 Task: Change text typography to bold.
Action: Mouse moved to (427, 256)
Screenshot: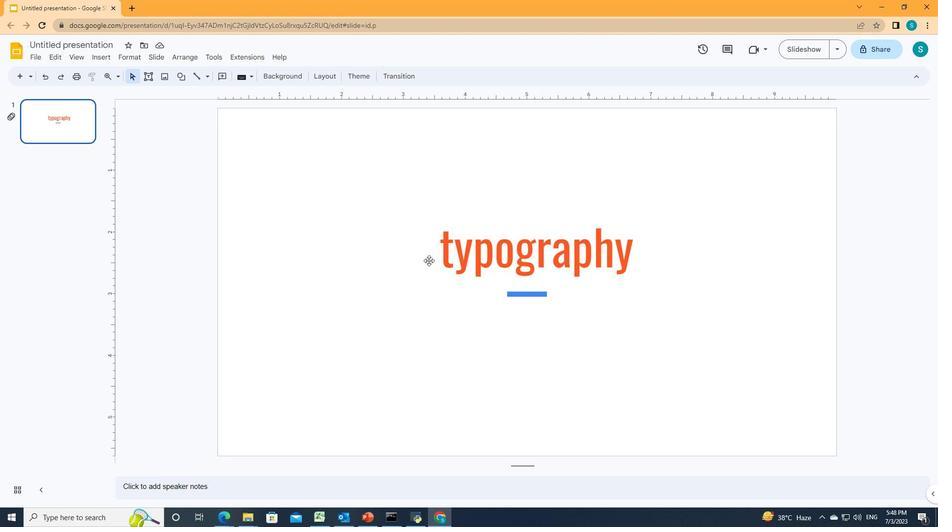
Action: Mouse pressed left at (427, 256)
Screenshot: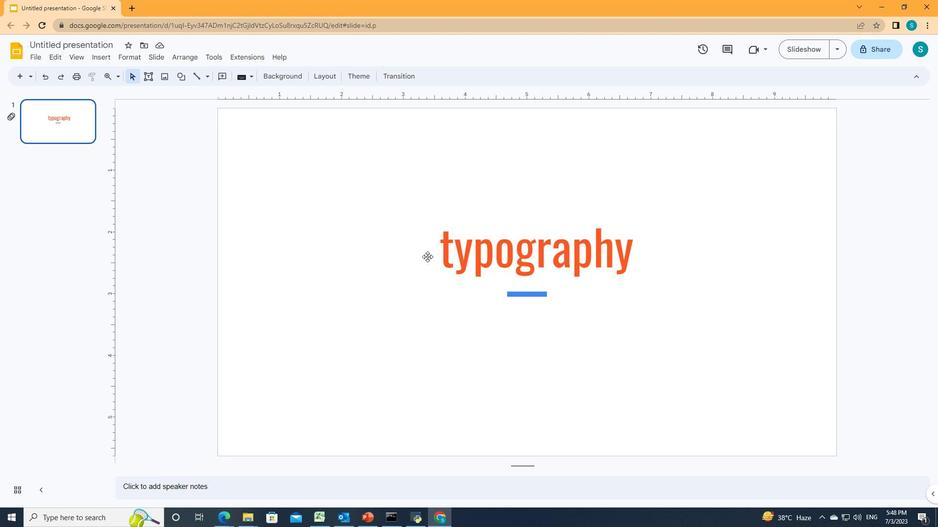
Action: Mouse moved to (427, 253)
Screenshot: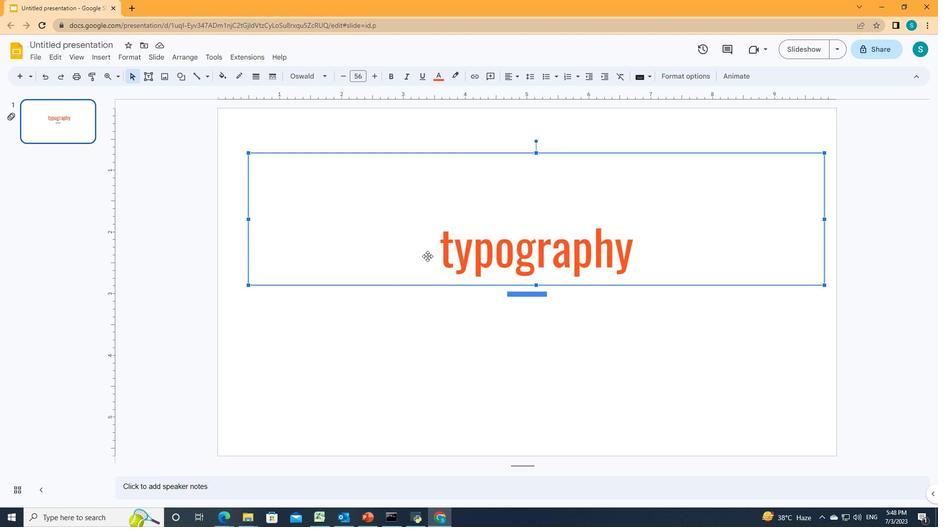 
Action: Mouse pressed left at (427, 253)
Screenshot: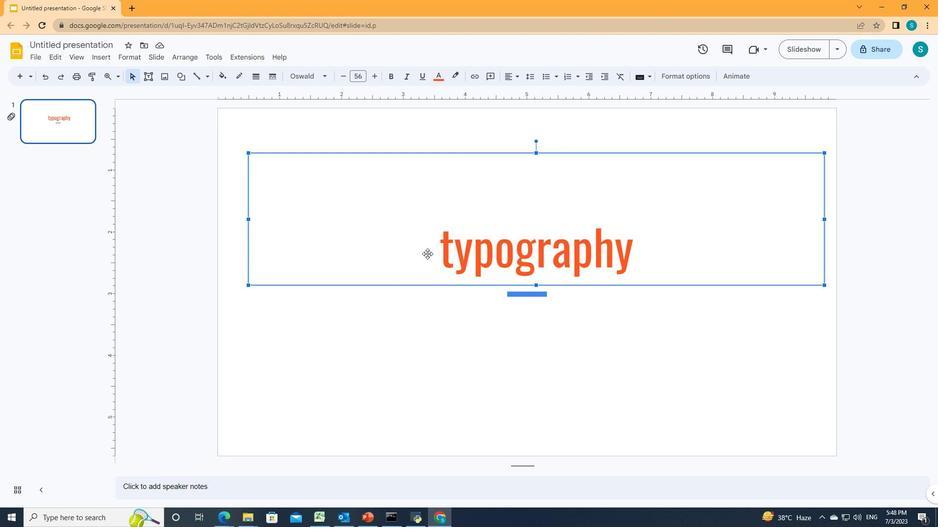
Action: Mouse pressed left at (427, 253)
Screenshot: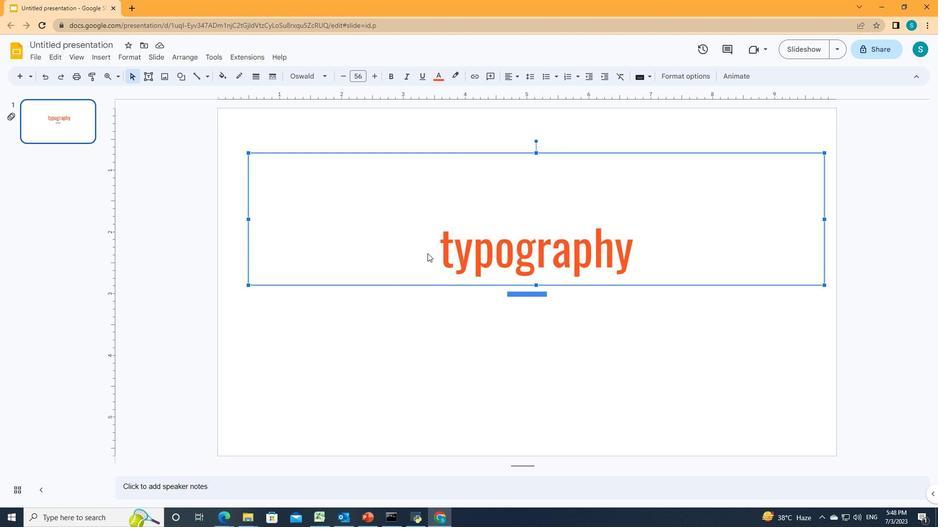 
Action: Mouse moved to (434, 250)
Screenshot: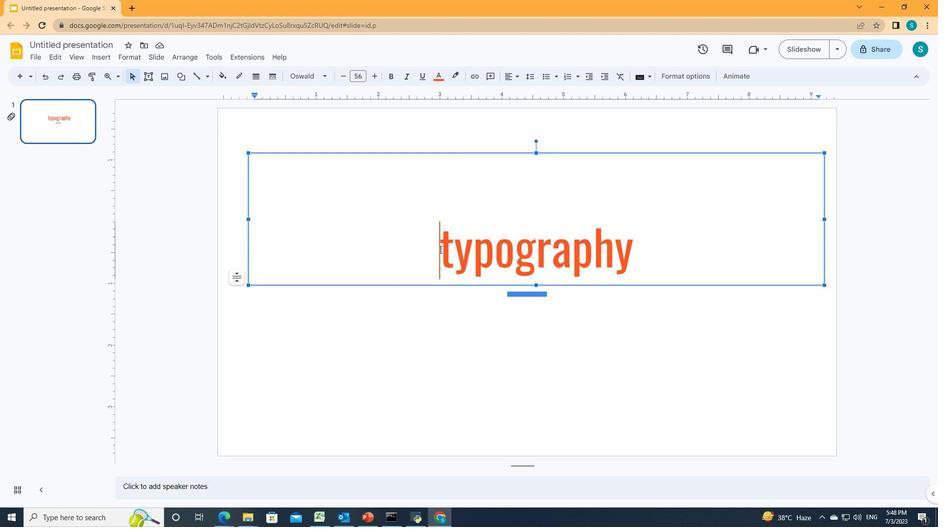 
Action: Mouse pressed left at (434, 250)
Screenshot: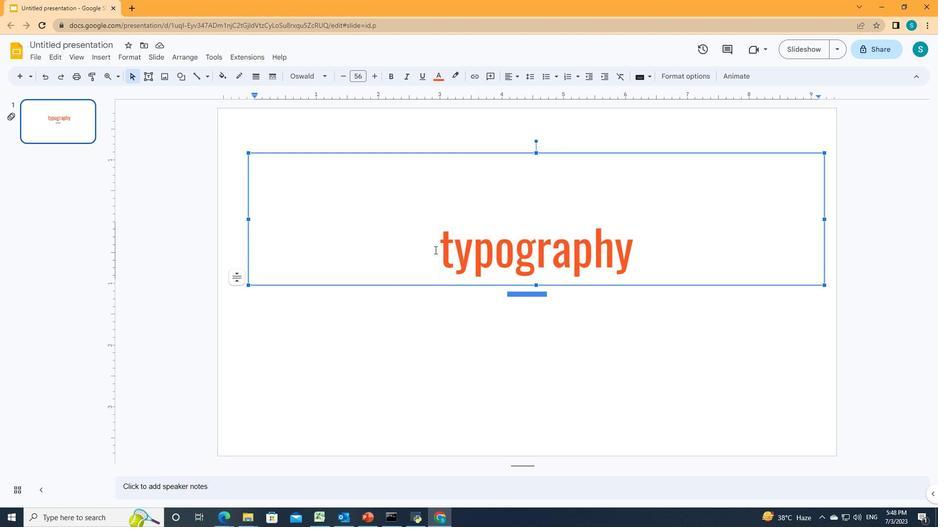 
Action: Mouse moved to (388, 74)
Screenshot: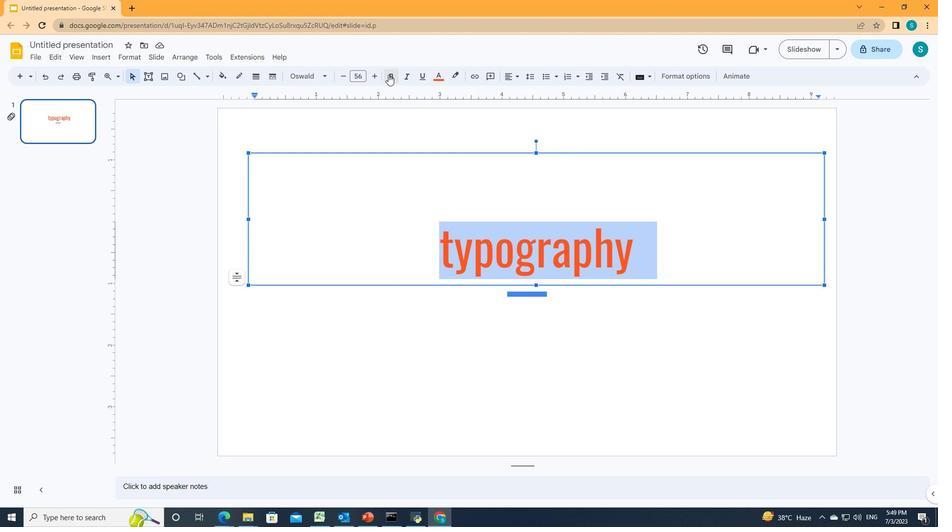 
Action: Mouse pressed left at (388, 74)
Screenshot: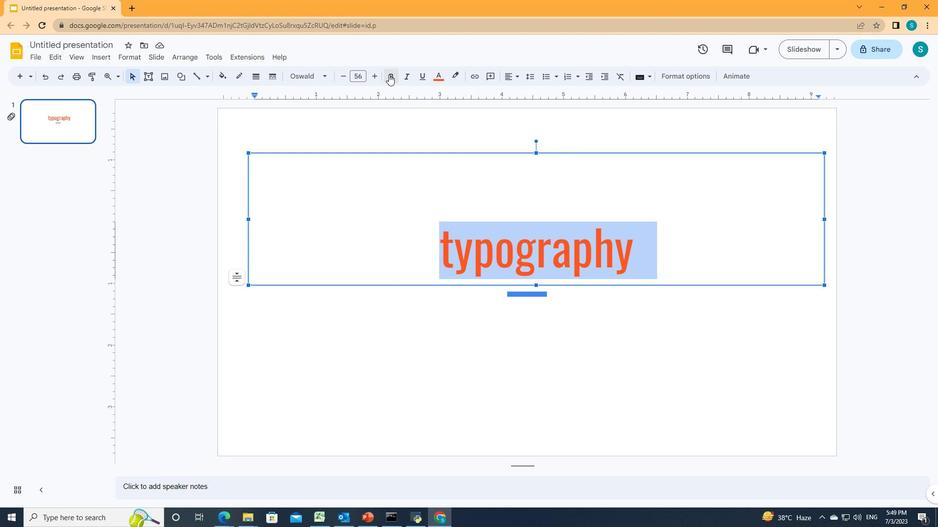 
